 Task: Add Sprouts Organic Lemon Sparkling Water to the cart.
Action: Mouse pressed left at (24, 100)
Screenshot: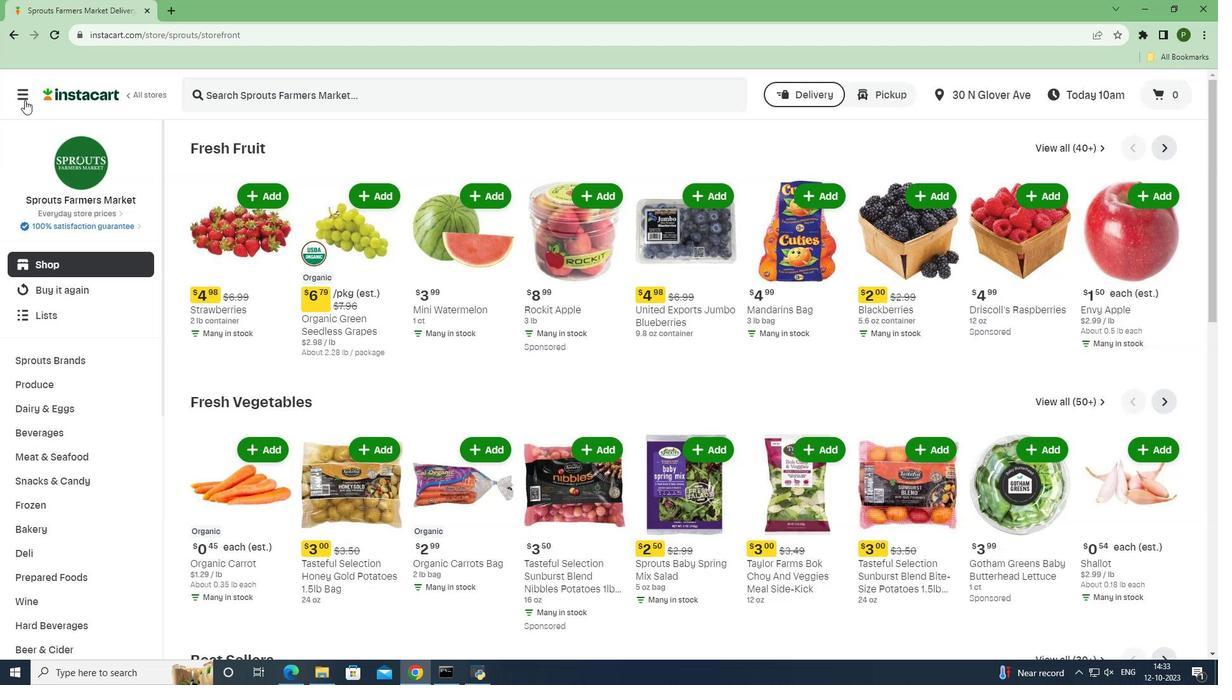 
Action: Mouse moved to (61, 335)
Screenshot: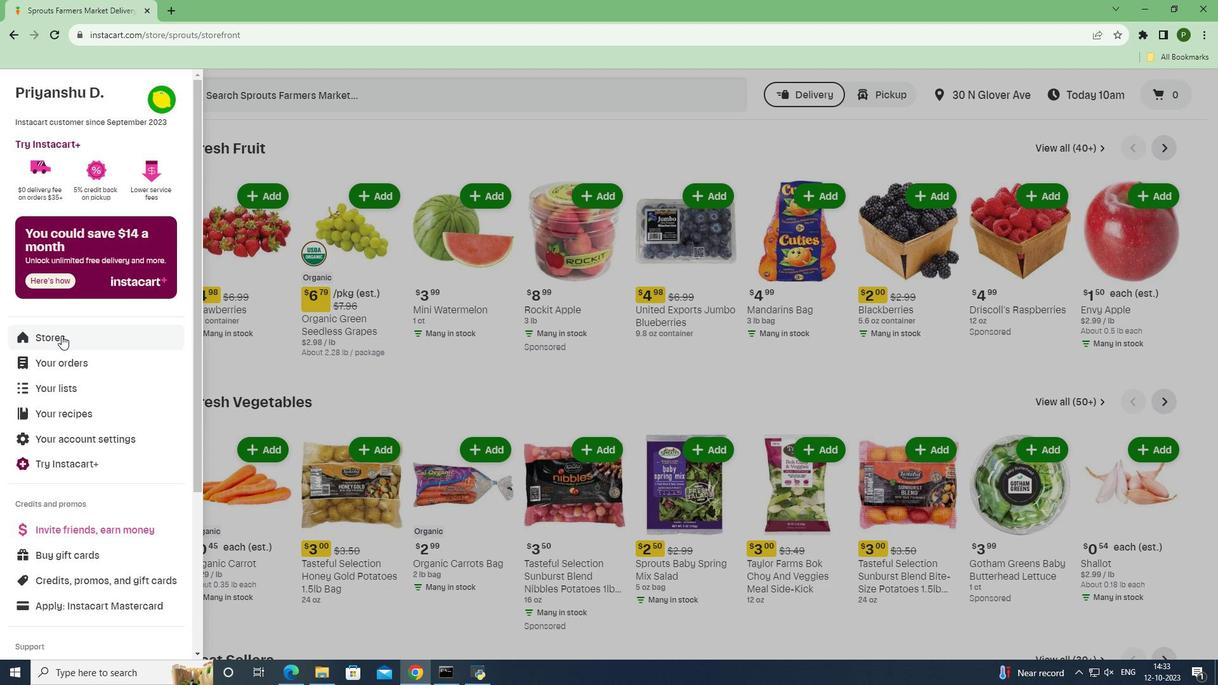 
Action: Mouse pressed left at (61, 335)
Screenshot: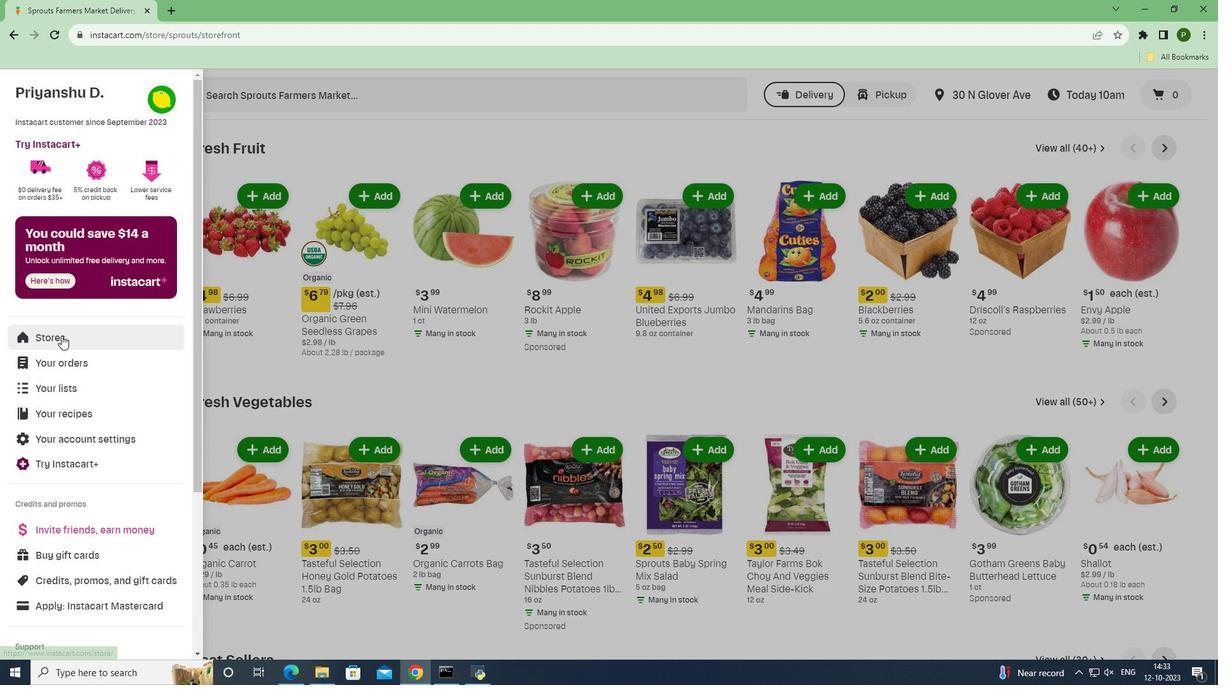 
Action: Mouse moved to (299, 151)
Screenshot: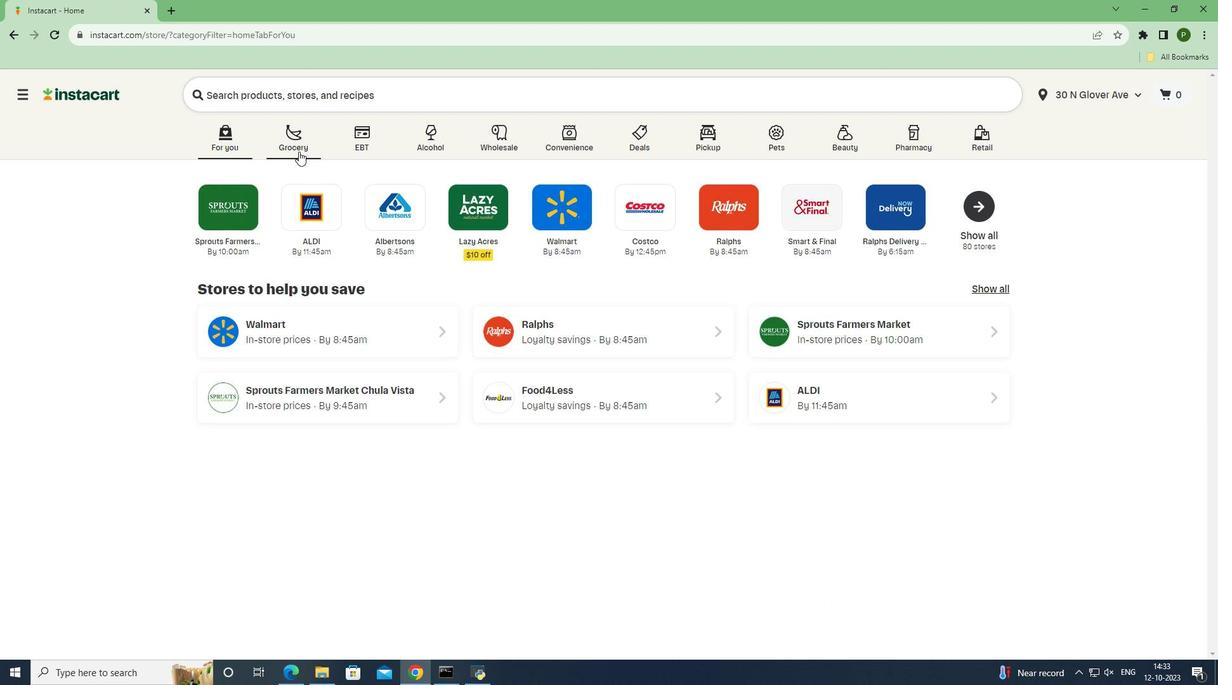 
Action: Mouse pressed left at (299, 151)
Screenshot: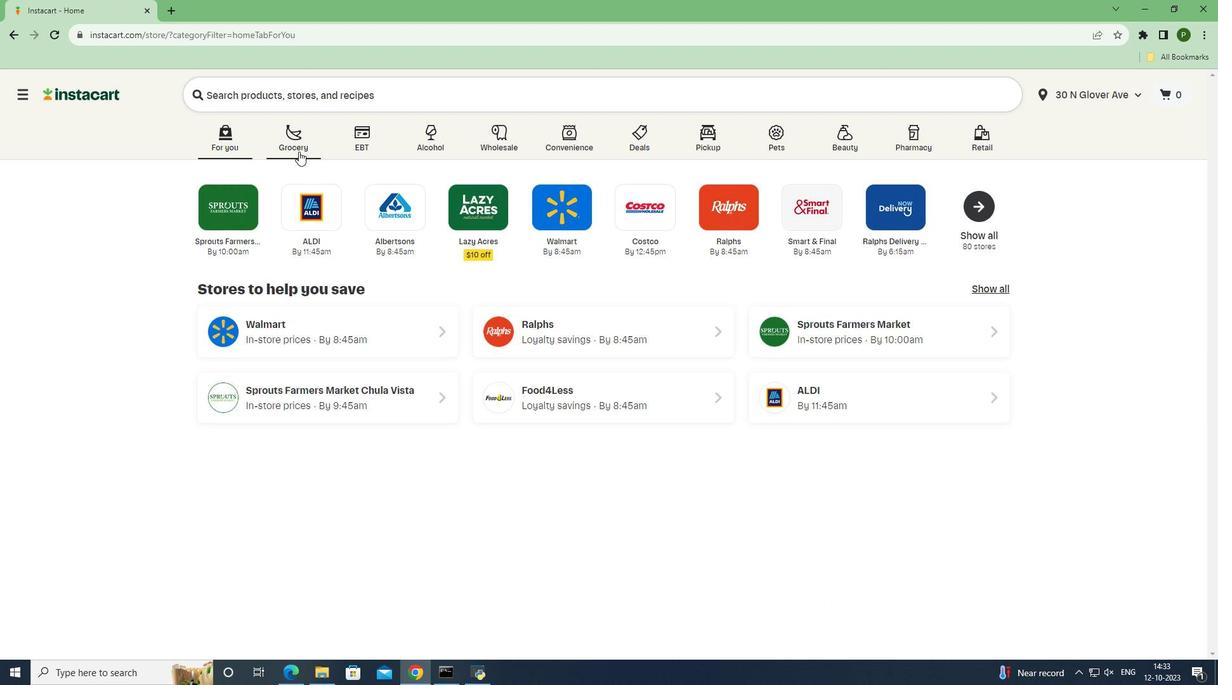 
Action: Mouse moved to (498, 297)
Screenshot: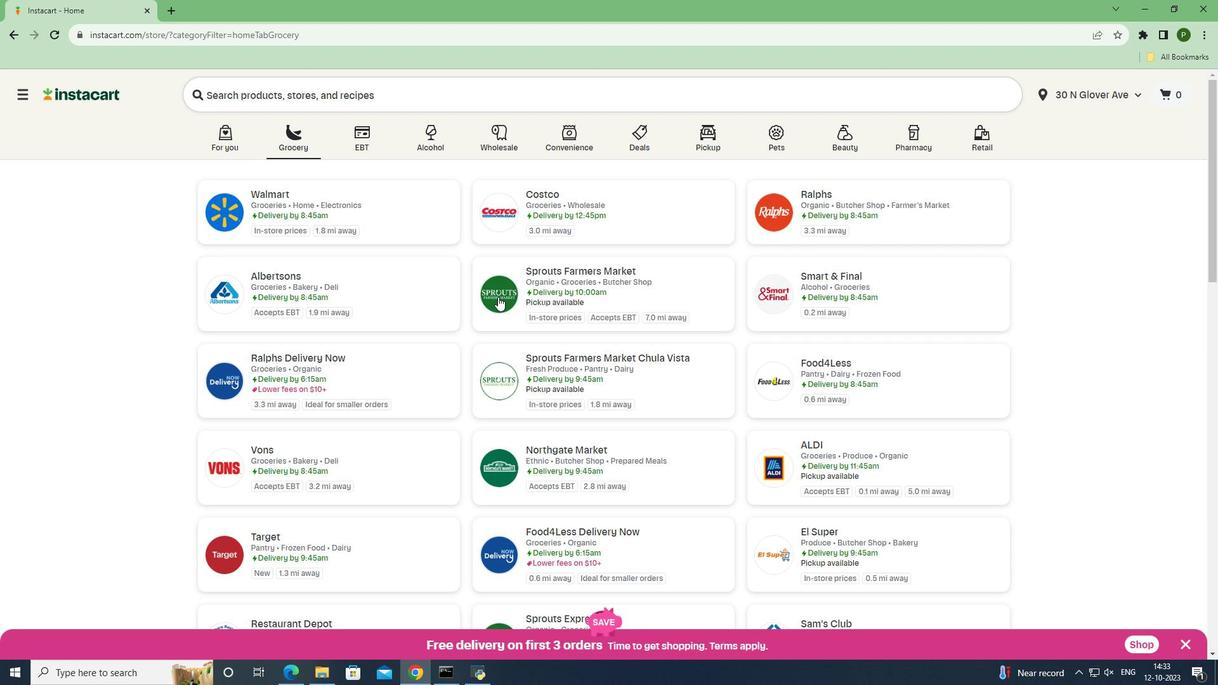
Action: Mouse pressed left at (498, 297)
Screenshot: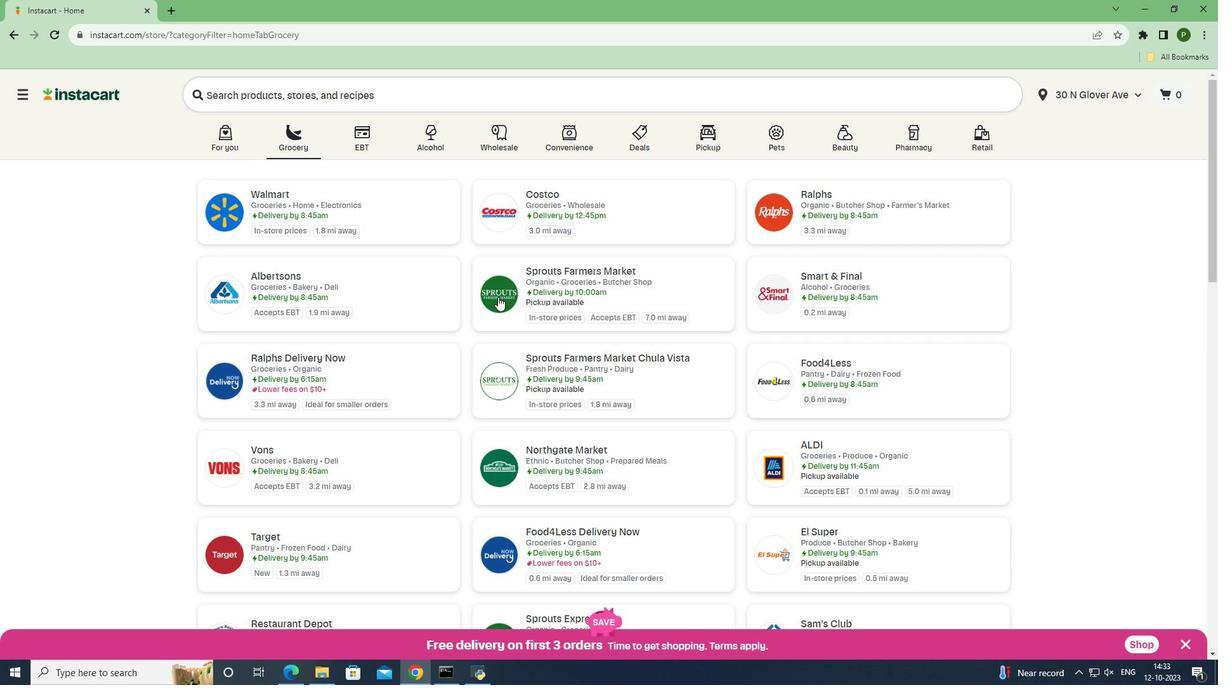 
Action: Mouse moved to (102, 432)
Screenshot: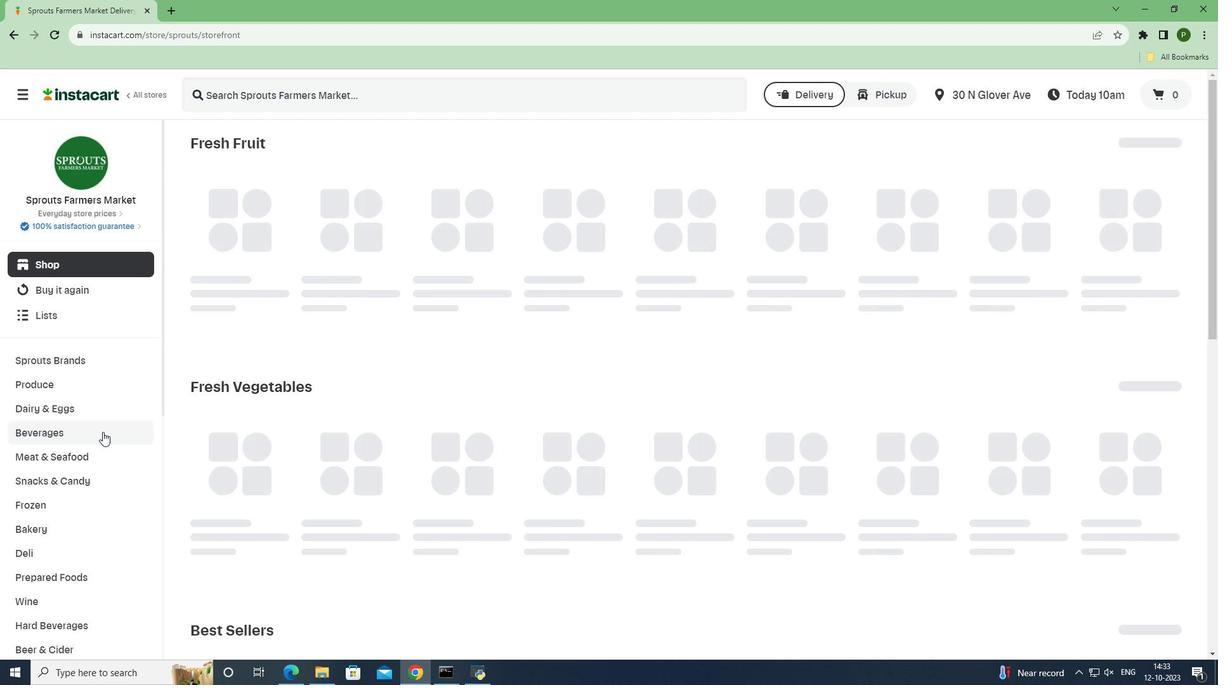 
Action: Mouse pressed left at (102, 432)
Screenshot: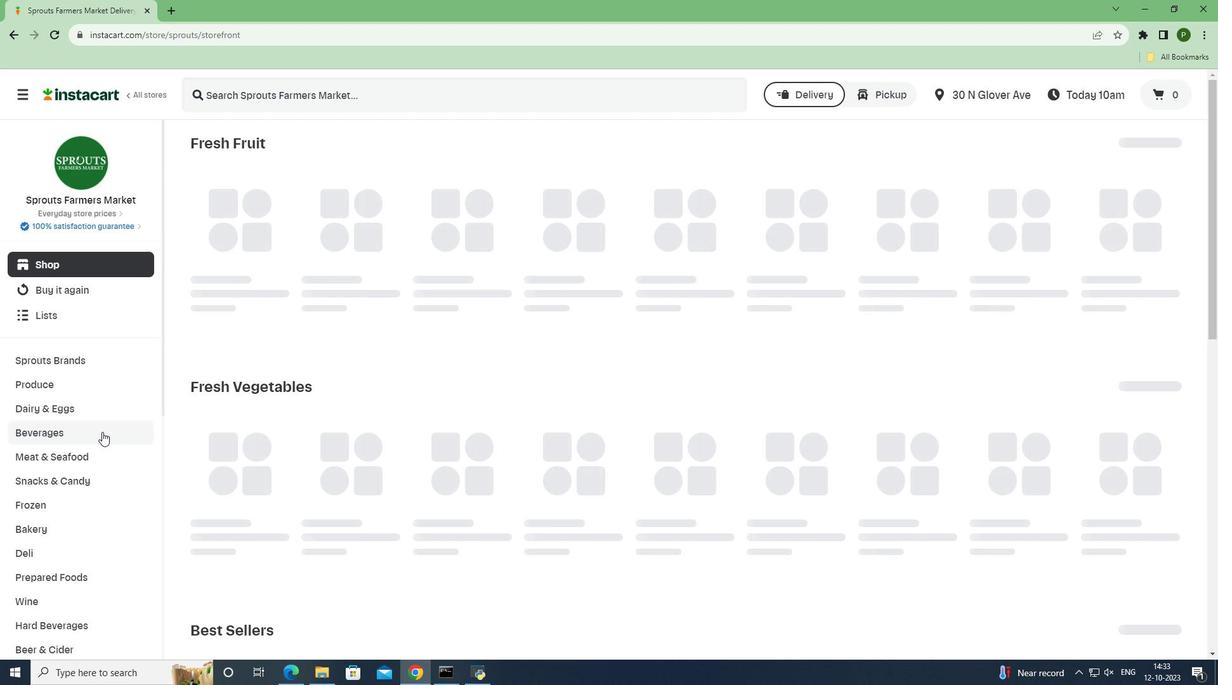 
Action: Mouse moved to (533, 177)
Screenshot: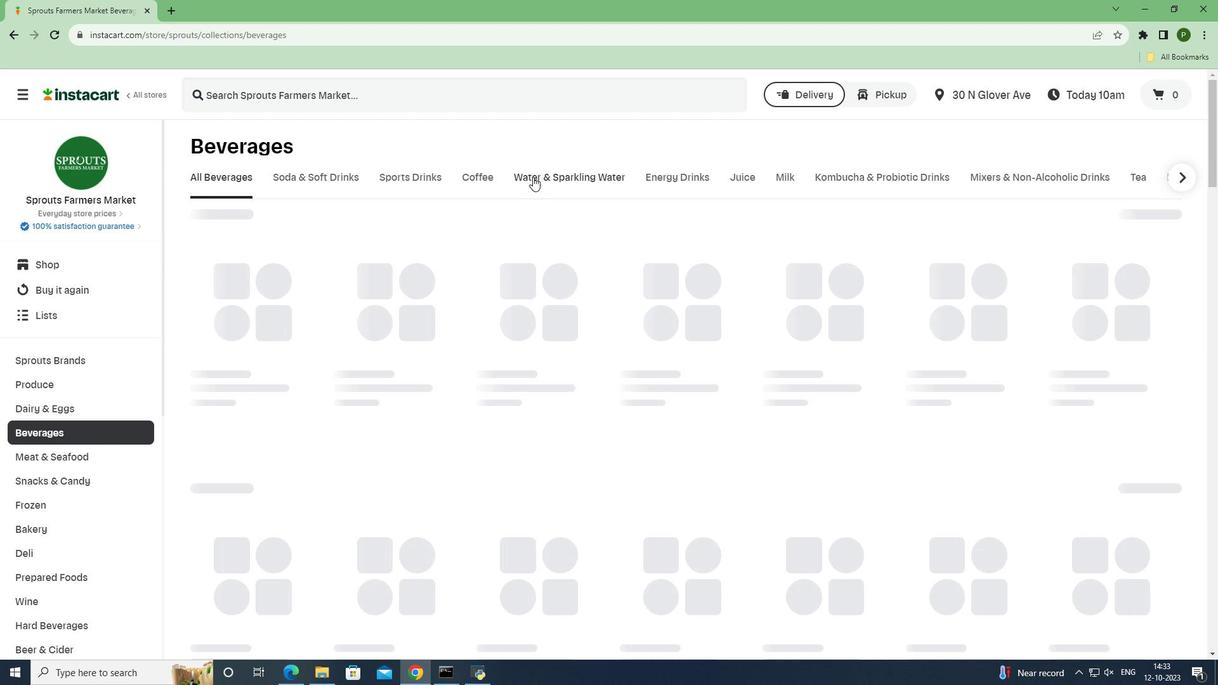 
Action: Mouse pressed left at (533, 177)
Screenshot: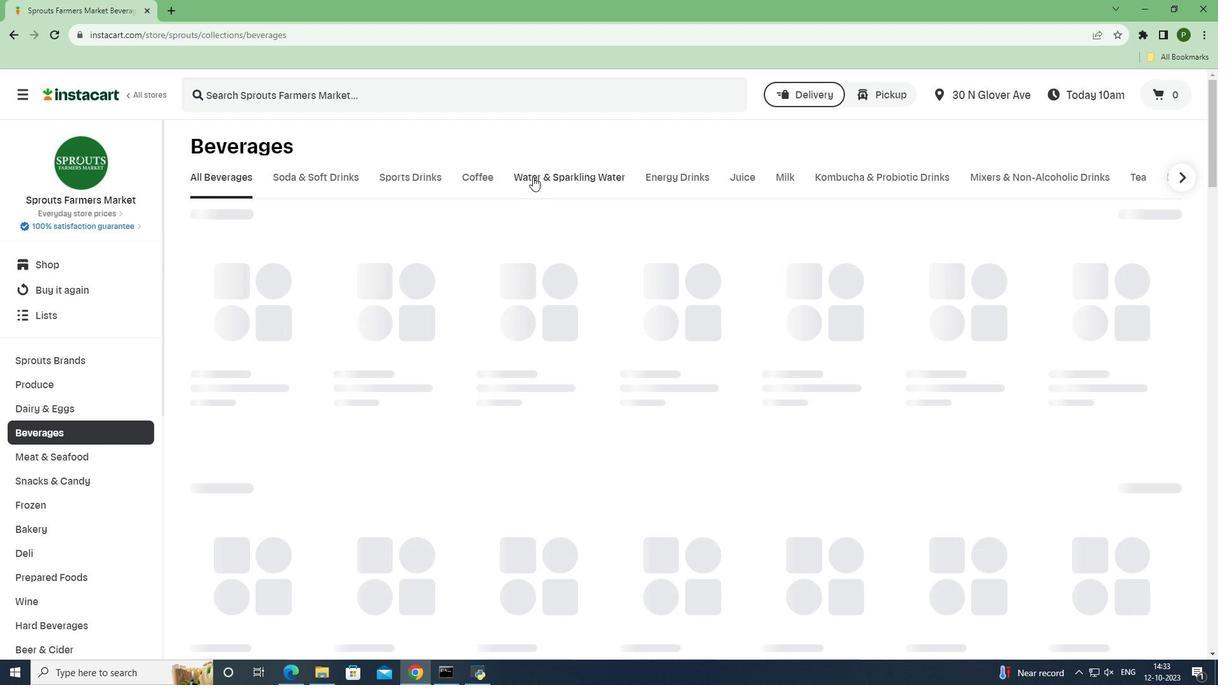 
Action: Mouse moved to (363, 81)
Screenshot: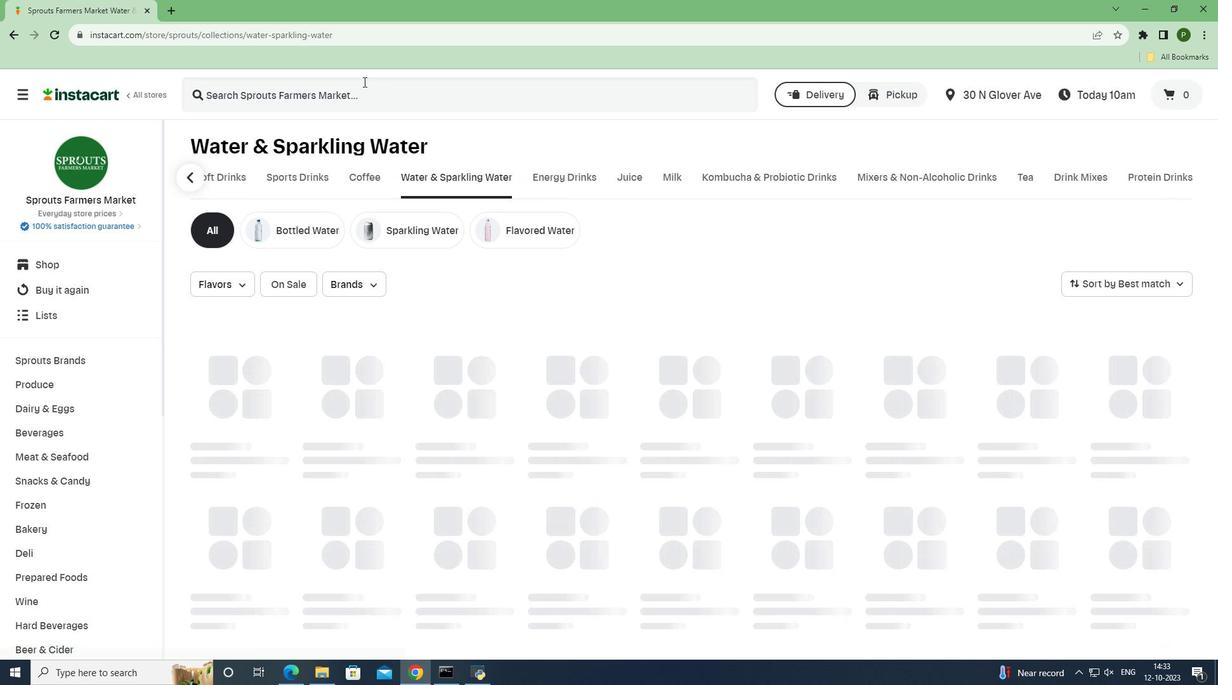 
Action: Mouse pressed left at (363, 81)
Screenshot: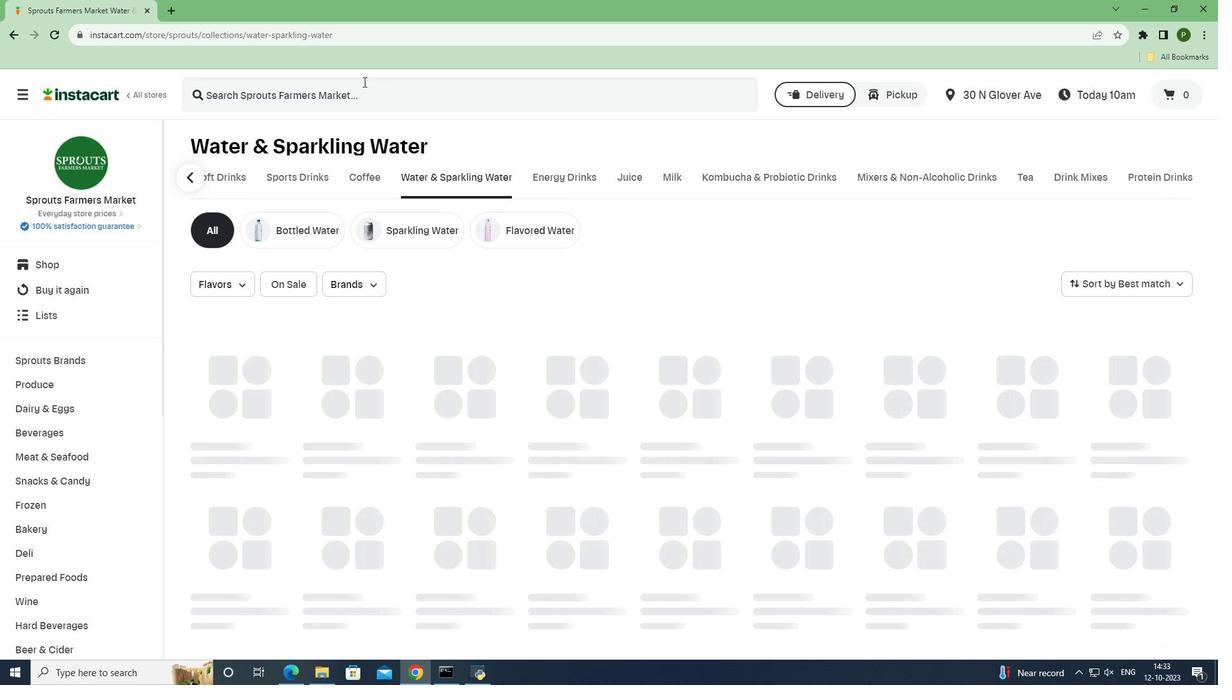 
Action: Mouse moved to (363, 82)
Screenshot: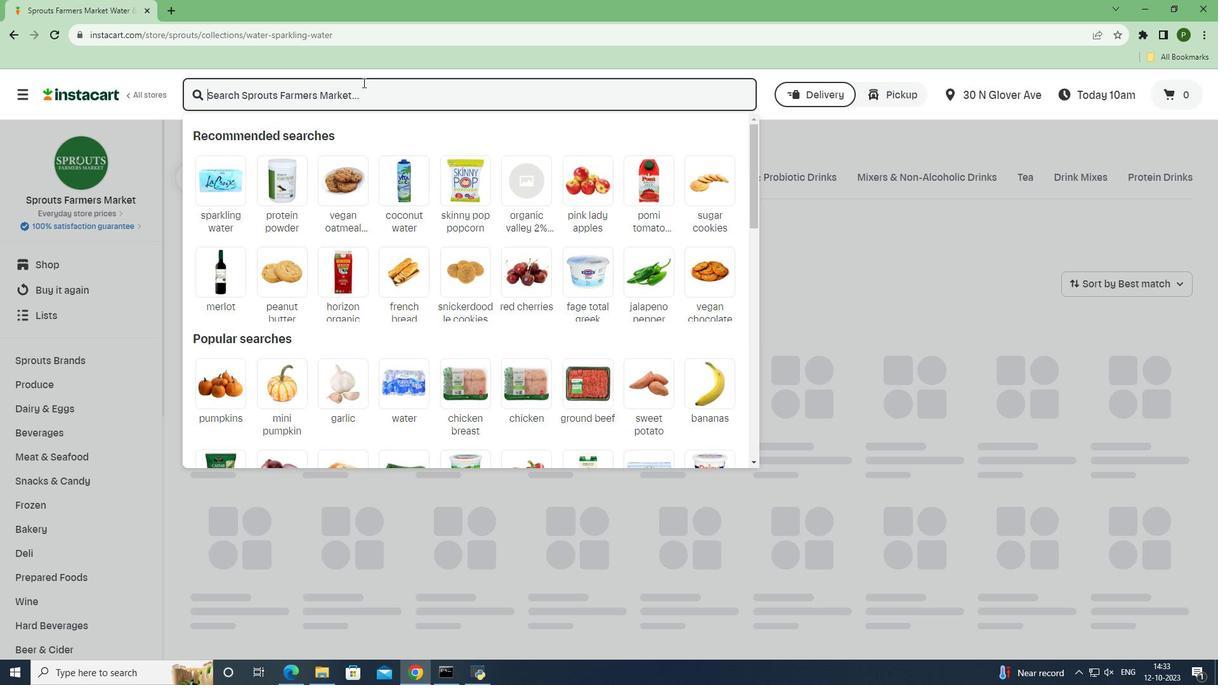 
Action: Key pressed <Key.caps_lock>S<Key.caps_lock>prouts<Key.space><Key.caps_lock>O<Key.caps_lock>rganic<Key.space><Key.caps_lock>L<Key.caps_lock>emon<Key.space><Key.caps_lock>S<Key.caps_lock>parkling<Key.space><Key.caps_lock>W<Key.caps_lock>ater<Key.space><Key.enter>
Screenshot: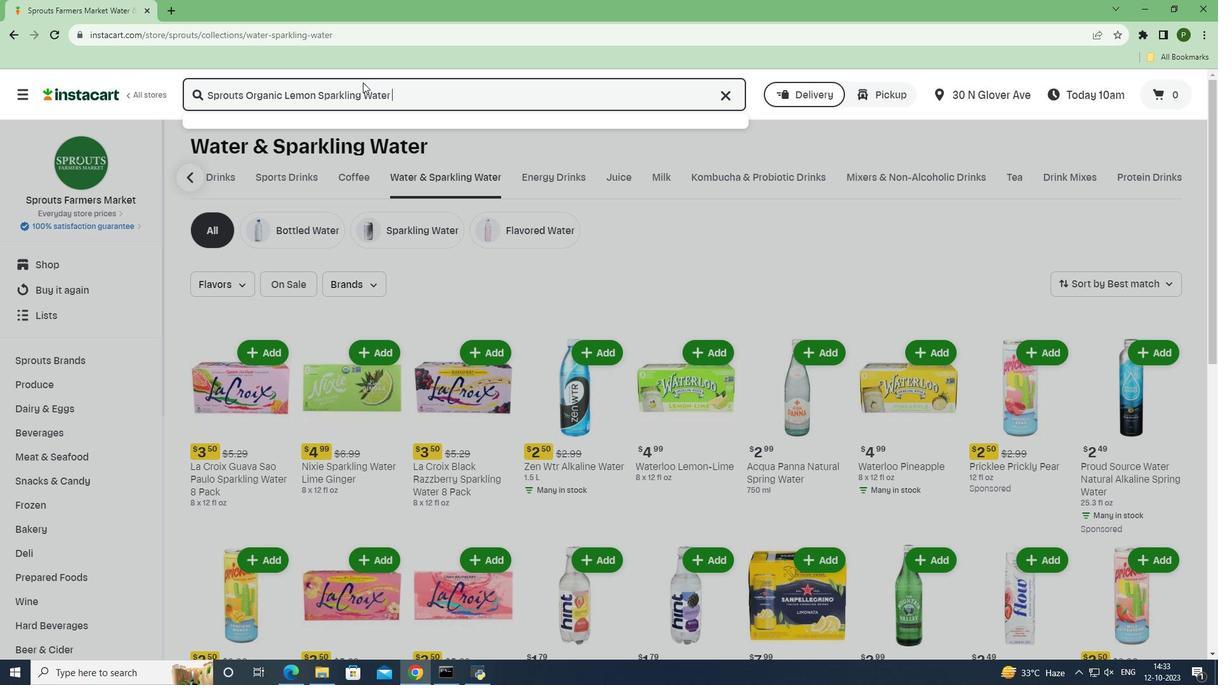 
Action: Mouse moved to (742, 192)
Screenshot: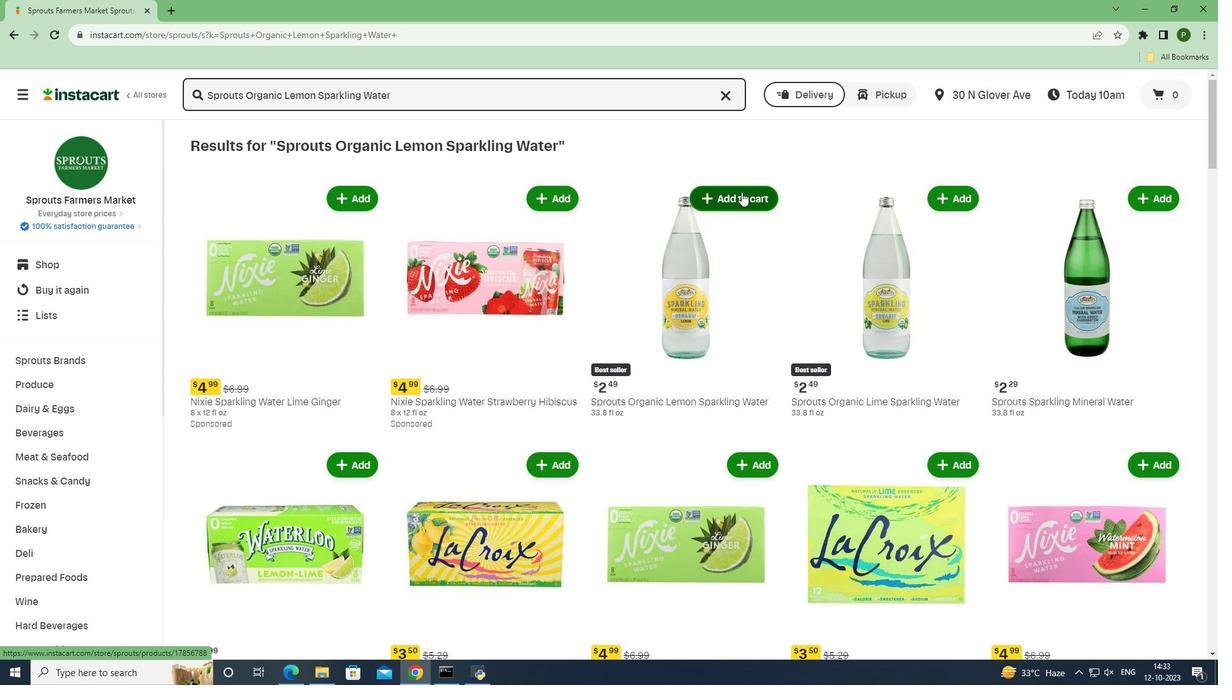 
Action: Mouse pressed left at (742, 192)
Screenshot: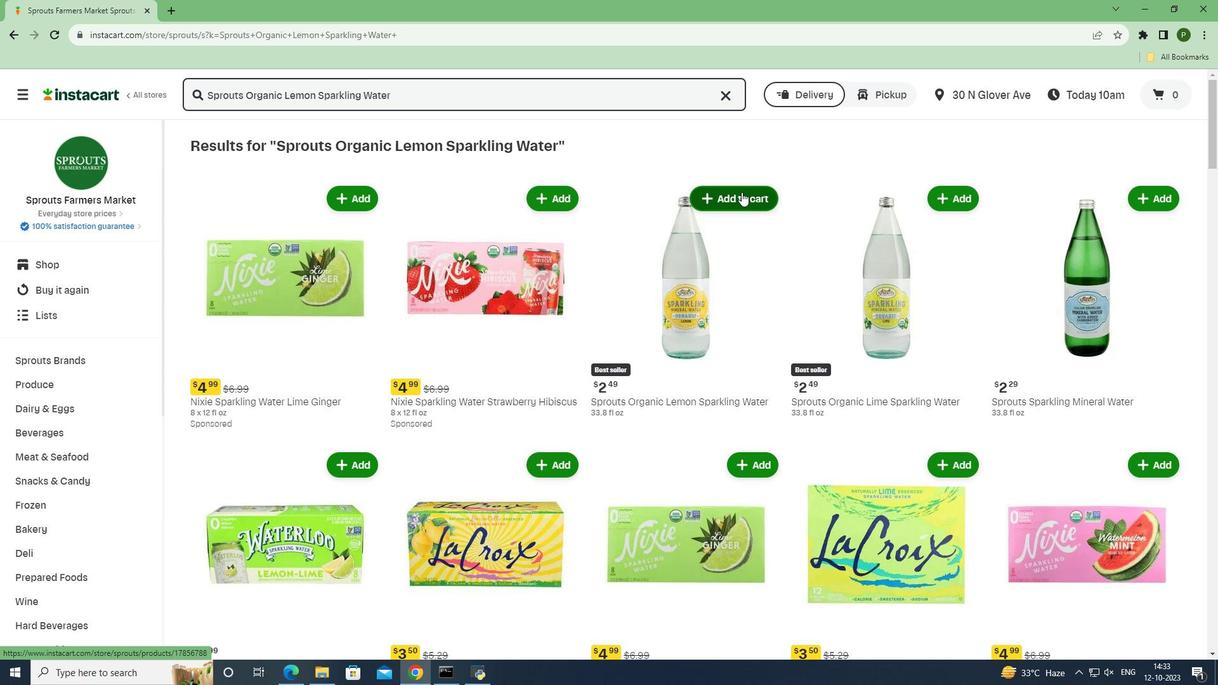 
Action: Mouse moved to (770, 261)
Screenshot: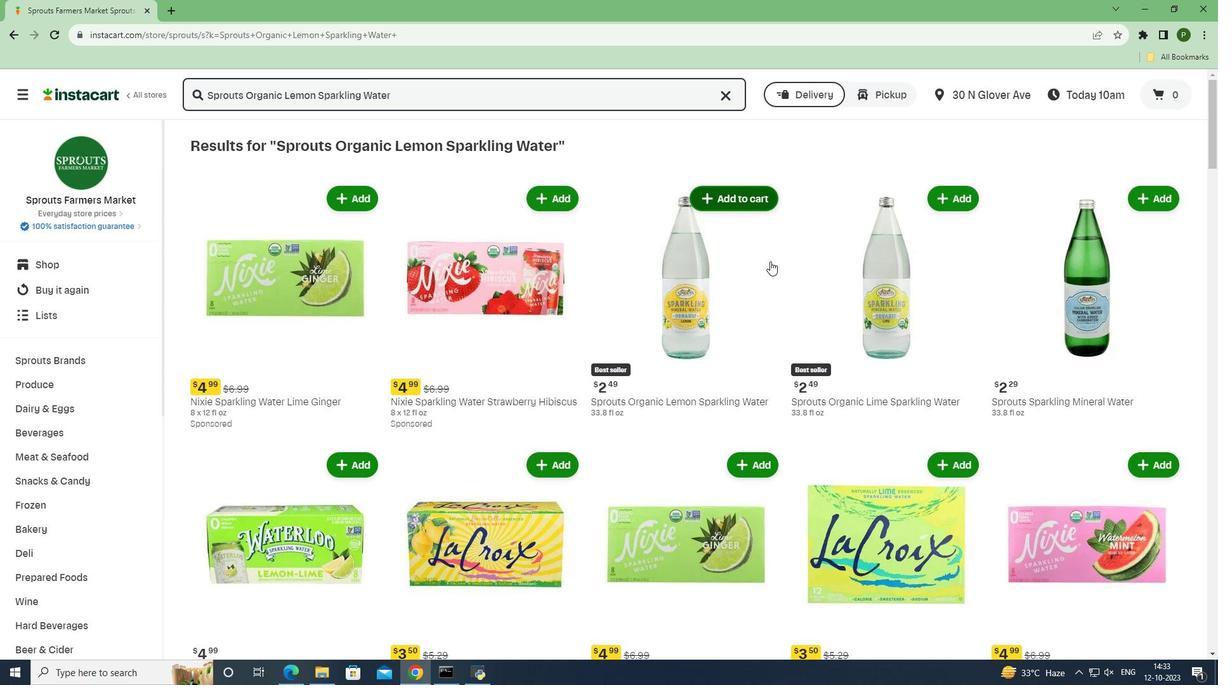 
